Task: Choose a LinkedIn plan to start my free month.
Action: Mouse moved to (932, 133)
Screenshot: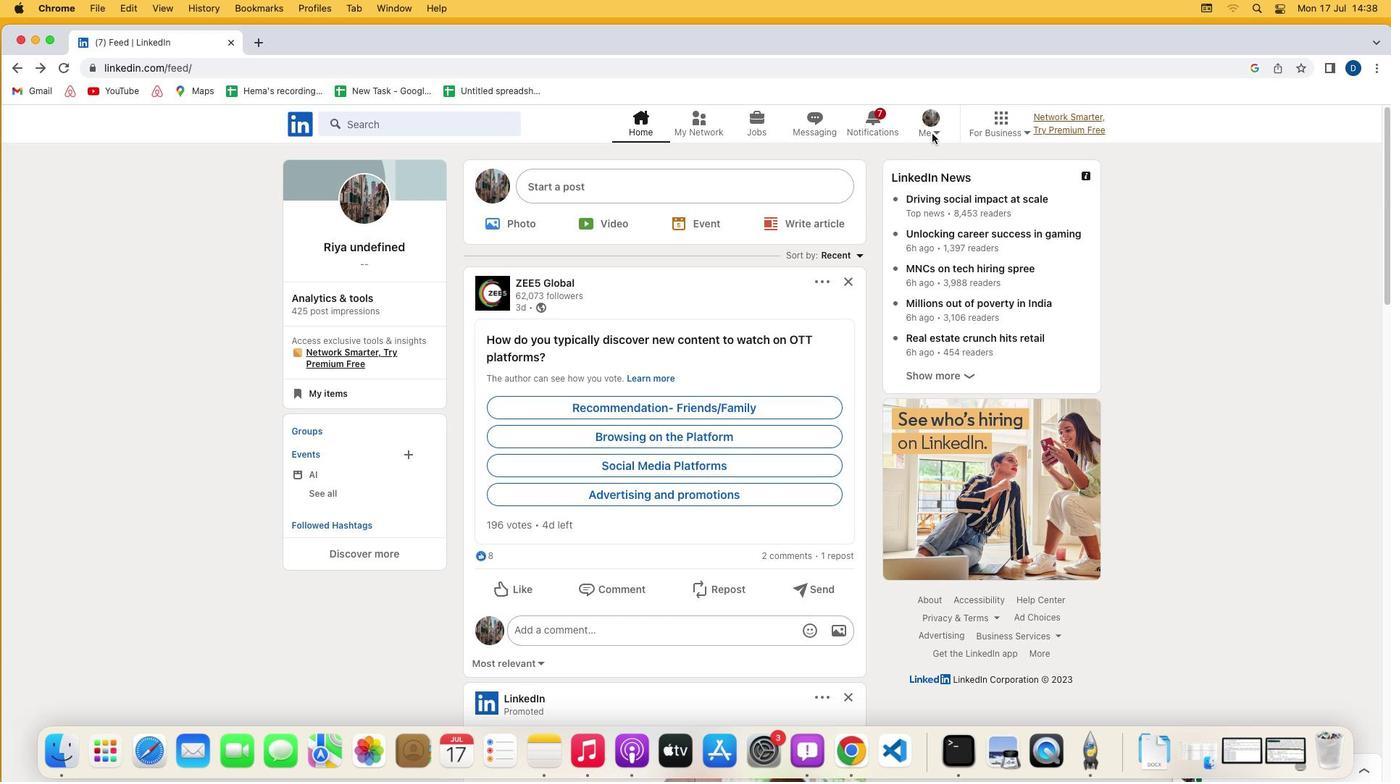 
Action: Mouse pressed left at (932, 133)
Screenshot: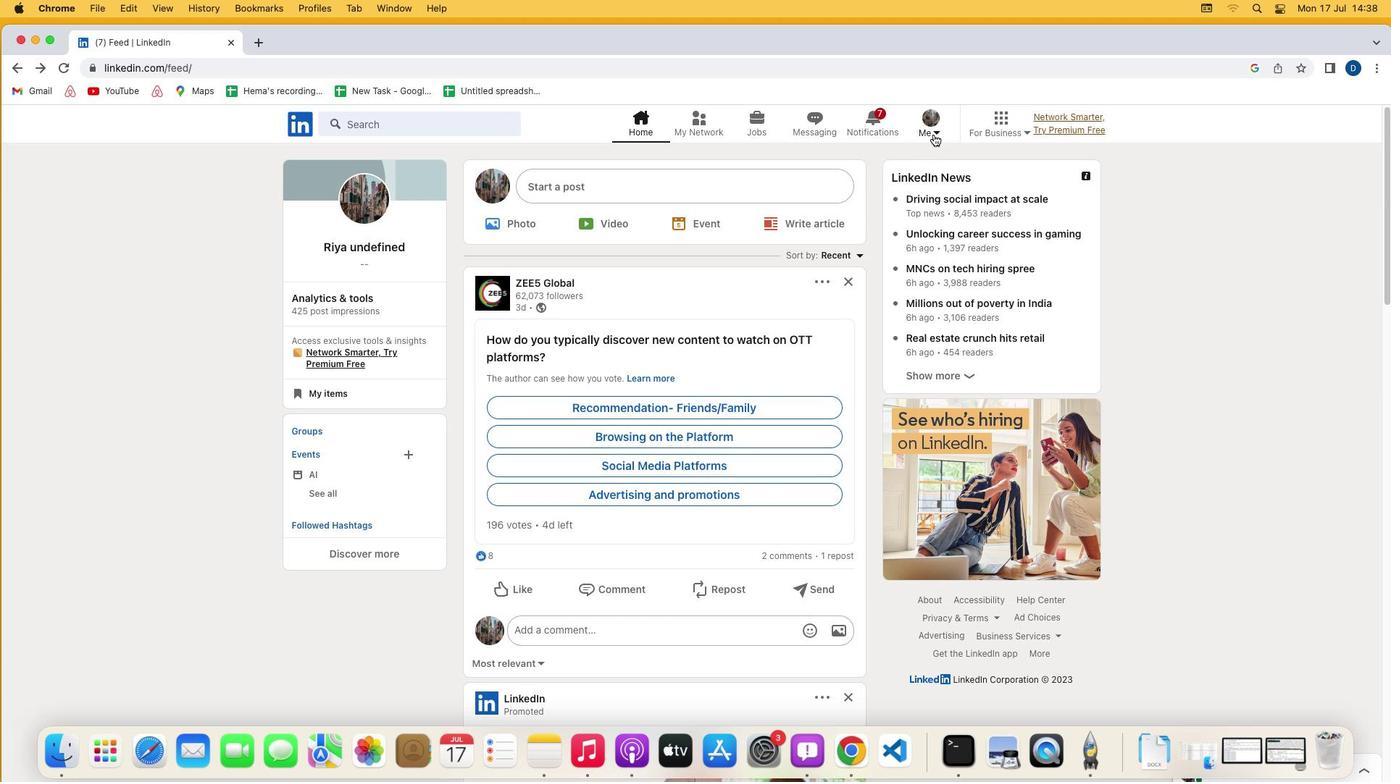
Action: Mouse moved to (936, 130)
Screenshot: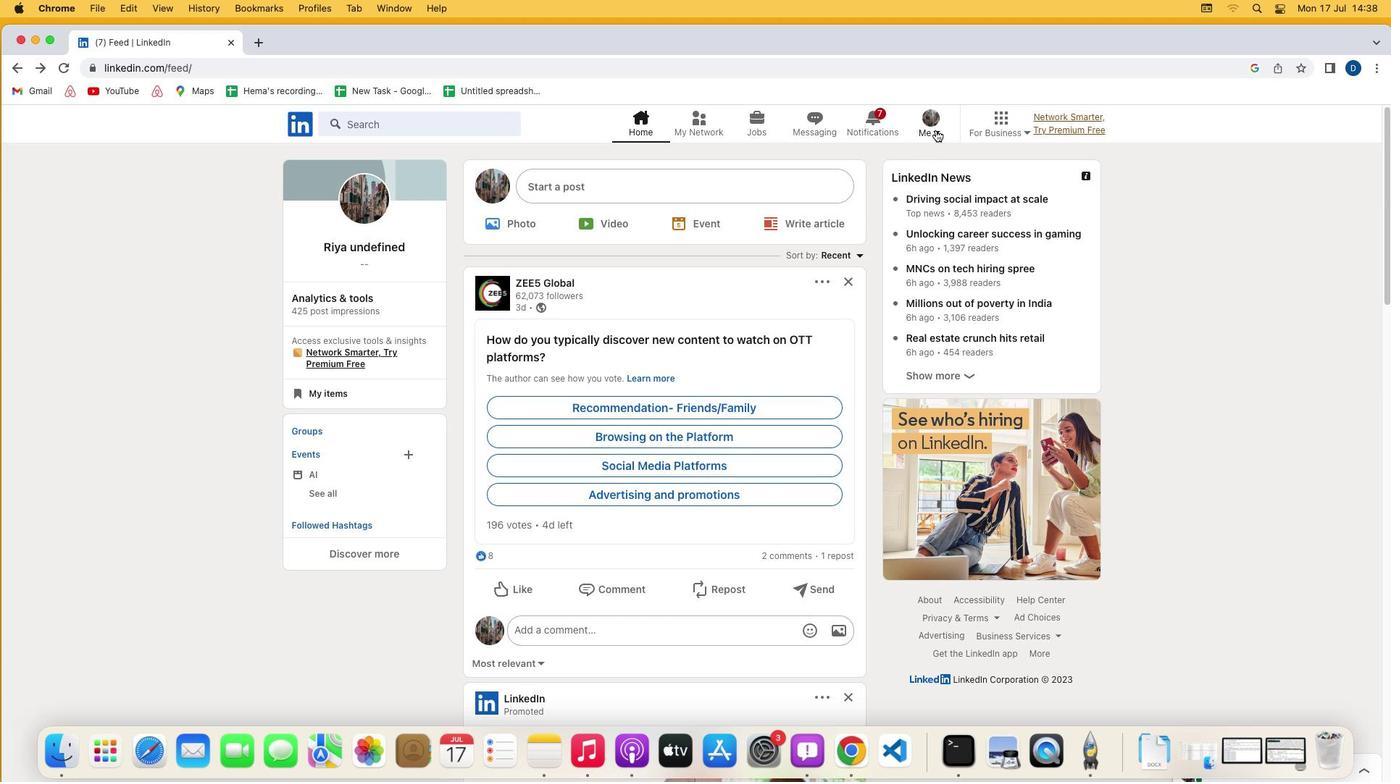 
Action: Mouse pressed left at (936, 130)
Screenshot: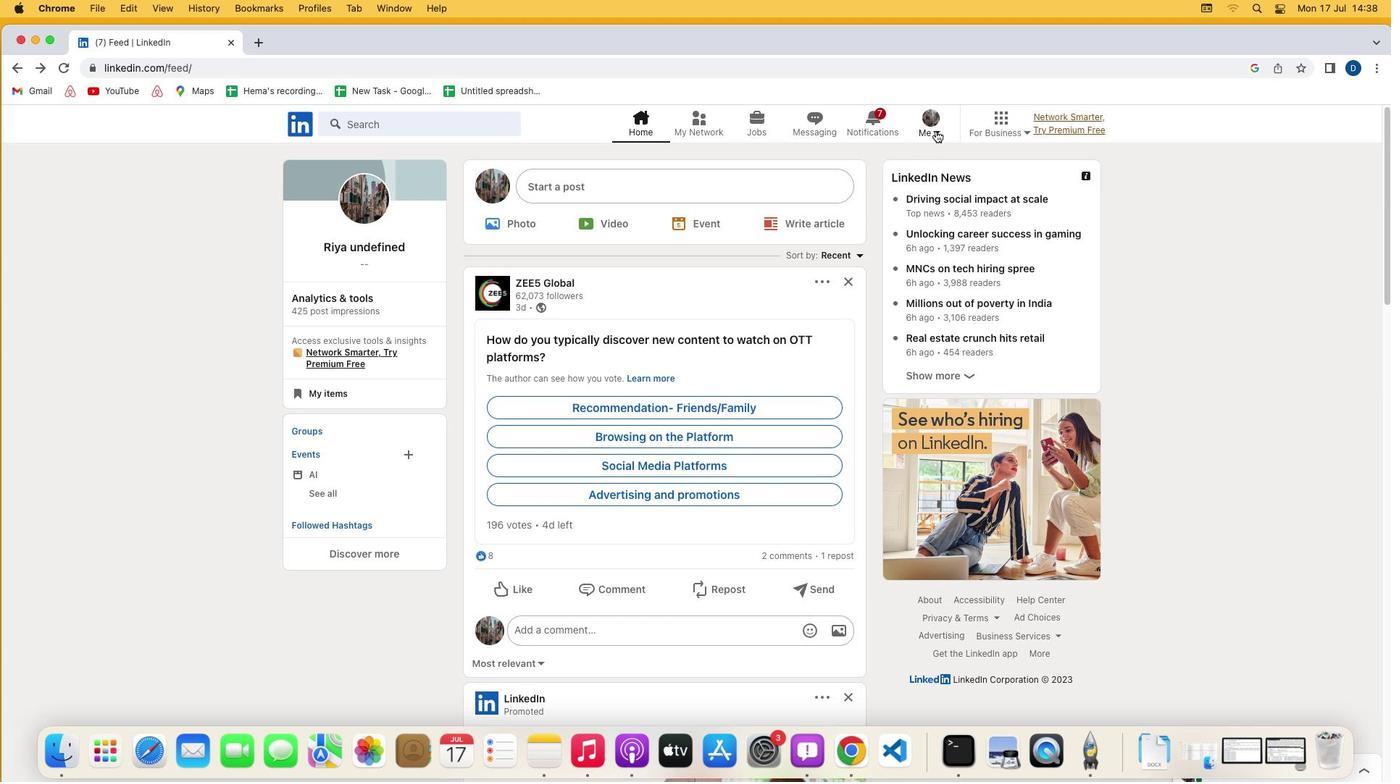 
Action: Mouse moved to (810, 284)
Screenshot: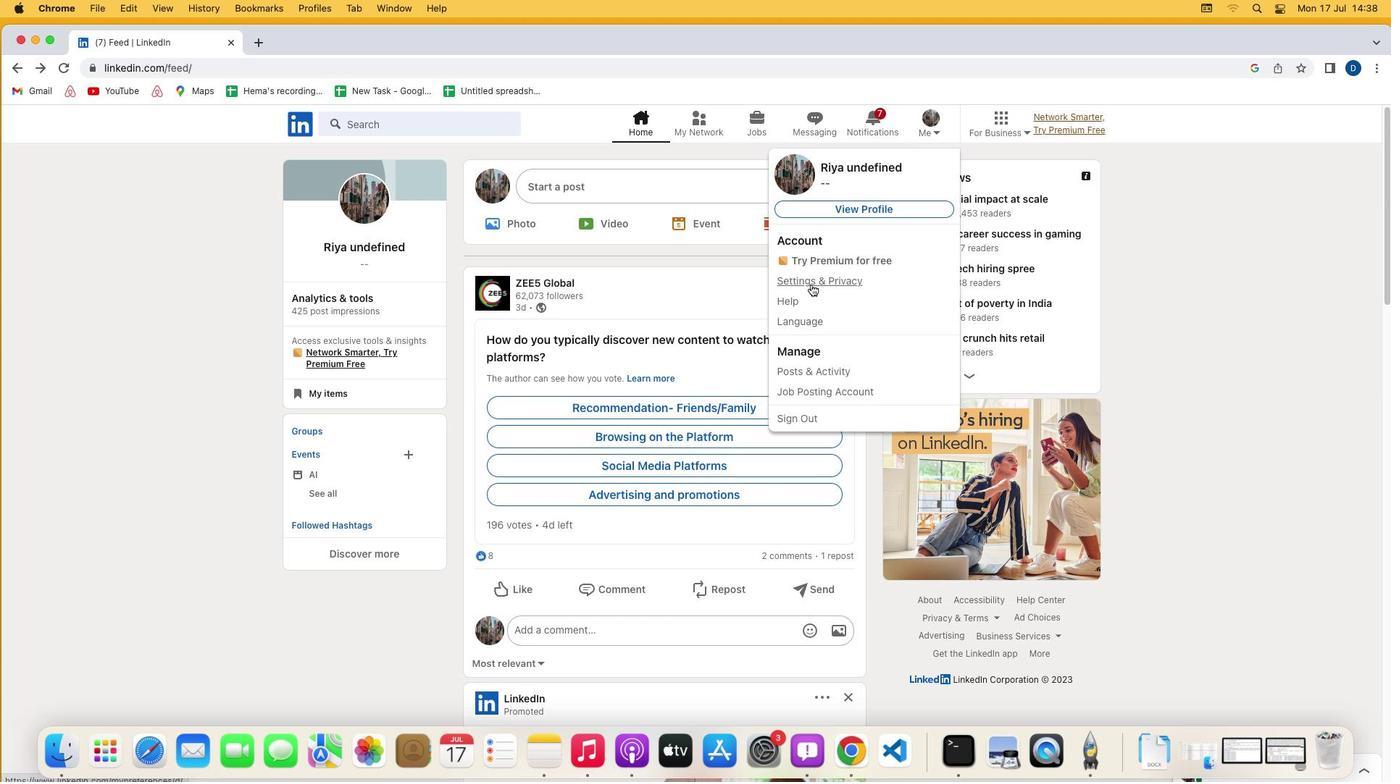 
Action: Mouse pressed left at (810, 284)
Screenshot: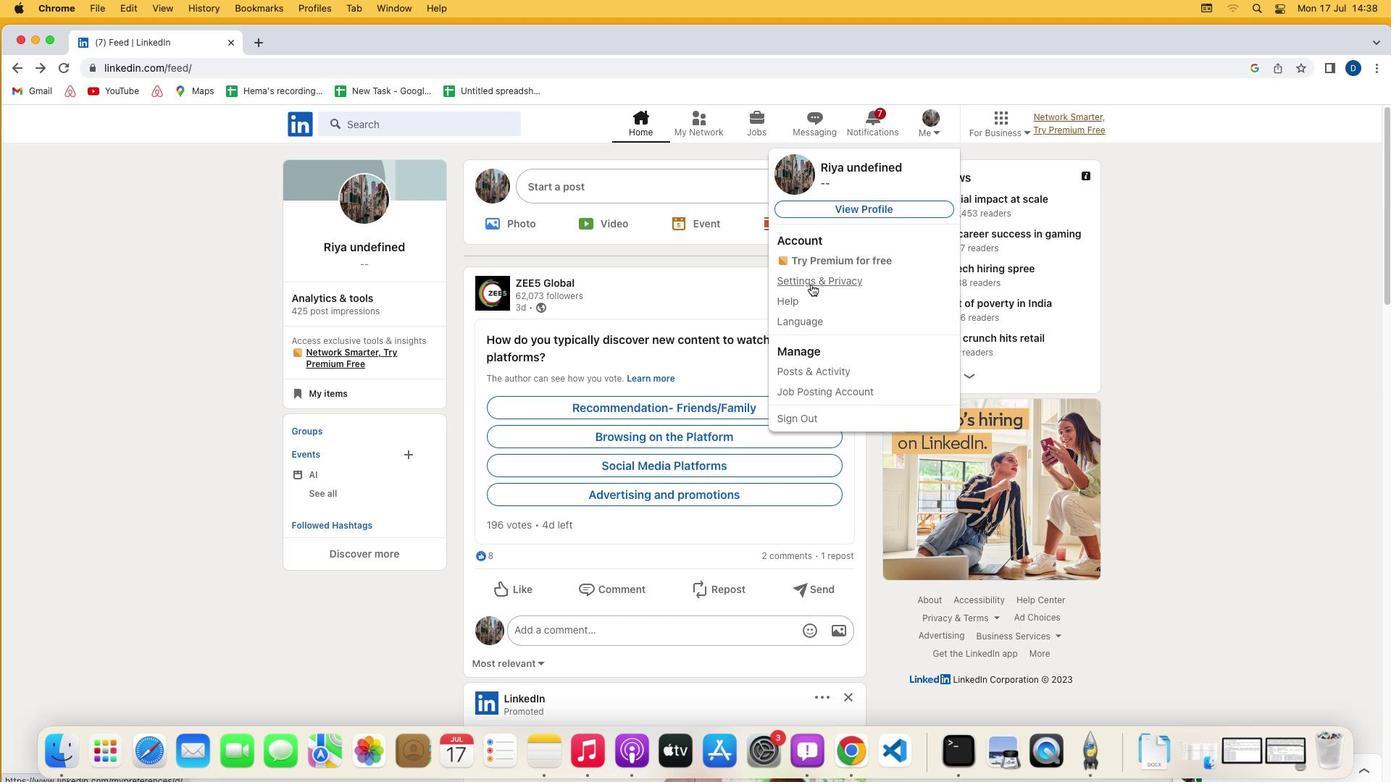
Action: Mouse moved to (697, 402)
Screenshot: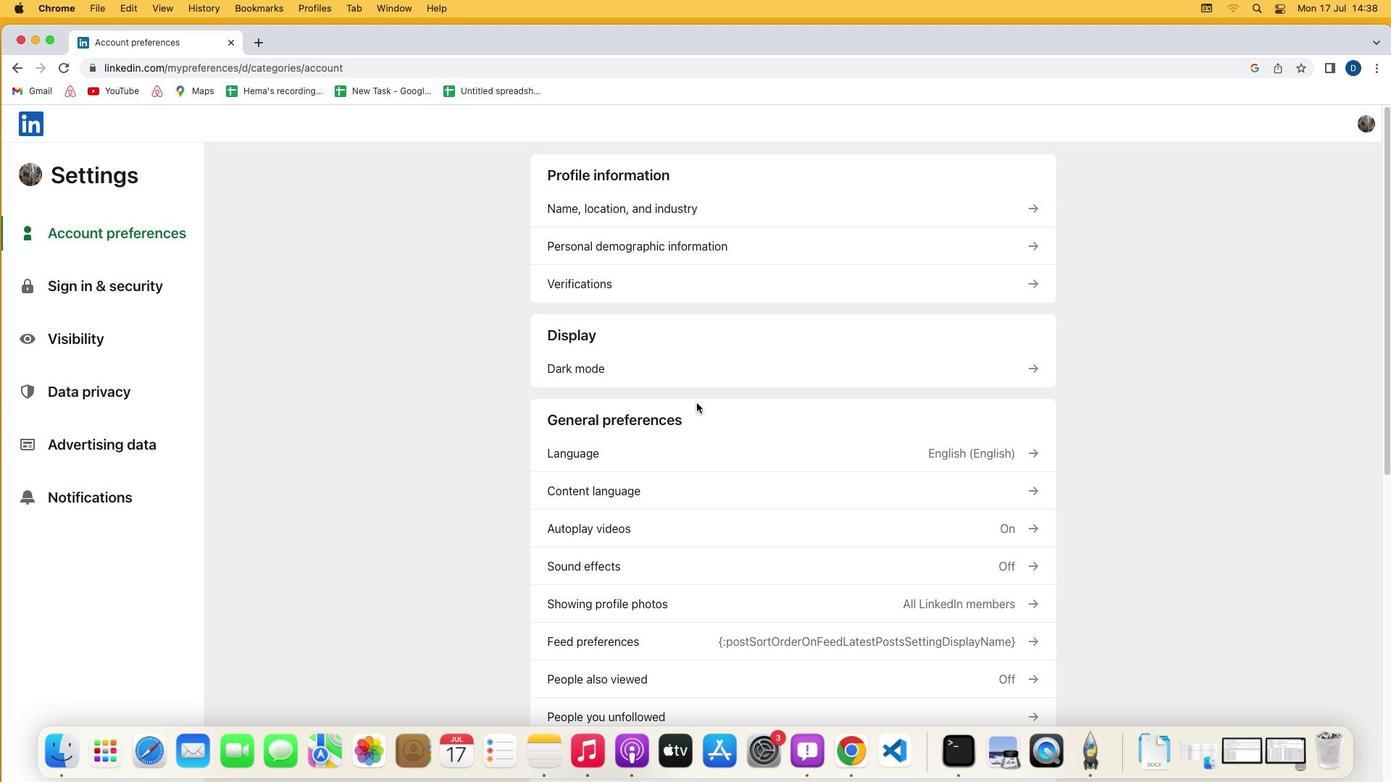
Action: Mouse scrolled (697, 402) with delta (0, 0)
Screenshot: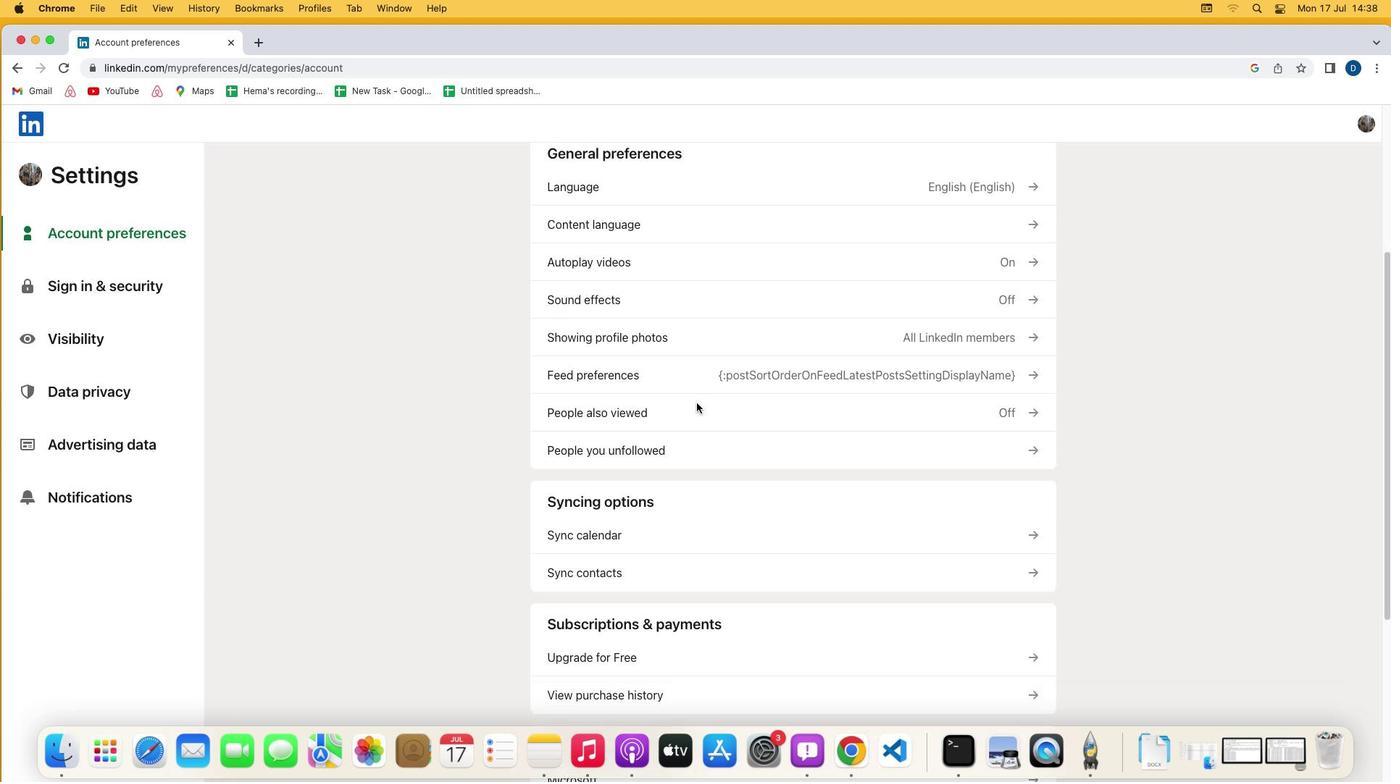 
Action: Mouse scrolled (697, 402) with delta (0, 0)
Screenshot: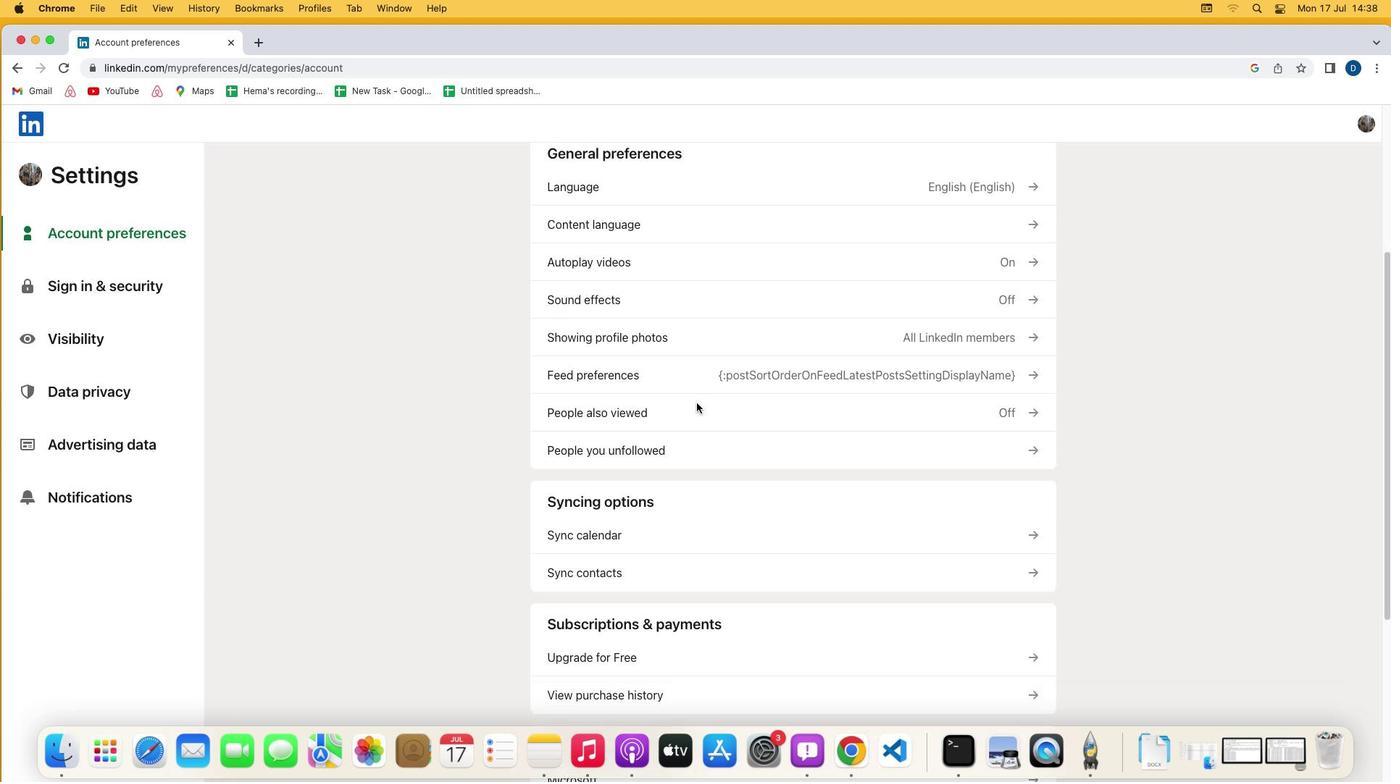 
Action: Mouse scrolled (697, 402) with delta (0, -2)
Screenshot: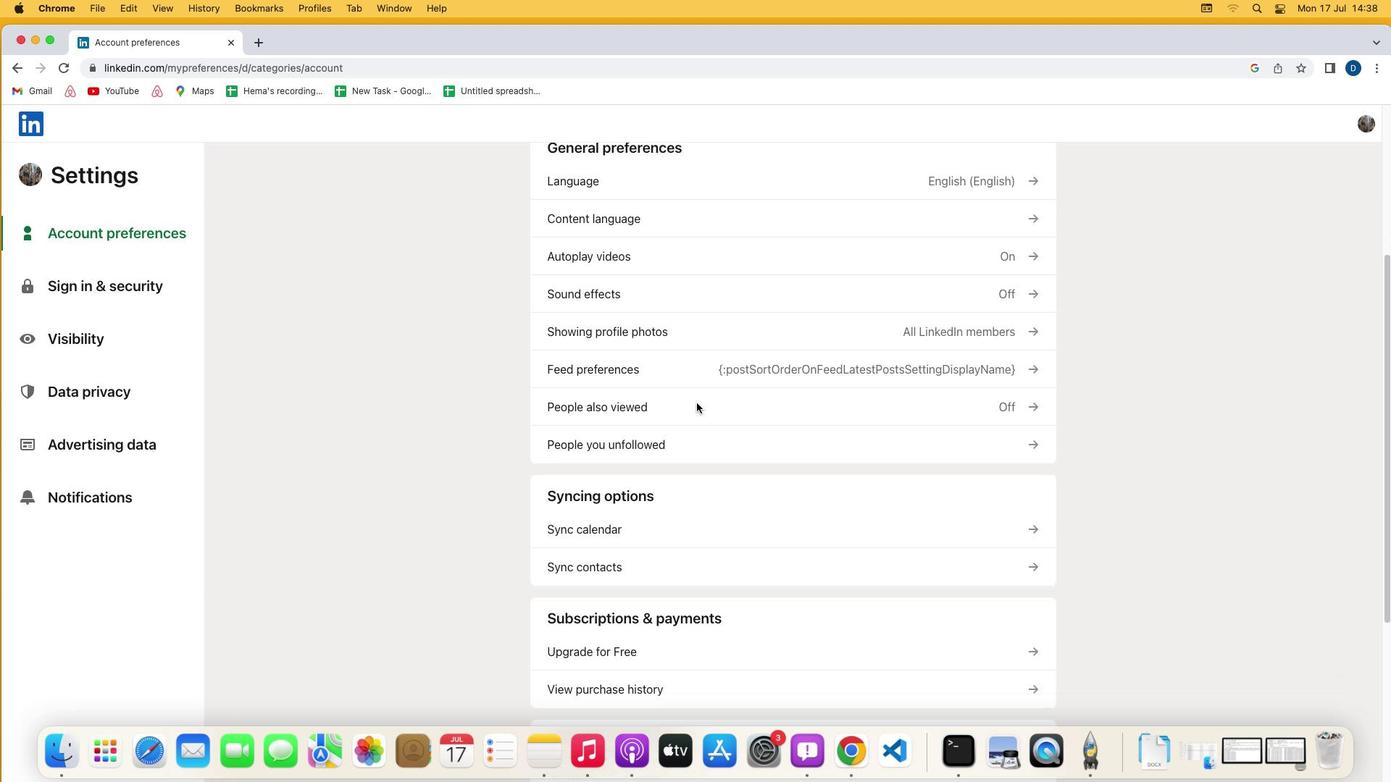 
Action: Mouse scrolled (697, 402) with delta (0, -2)
Screenshot: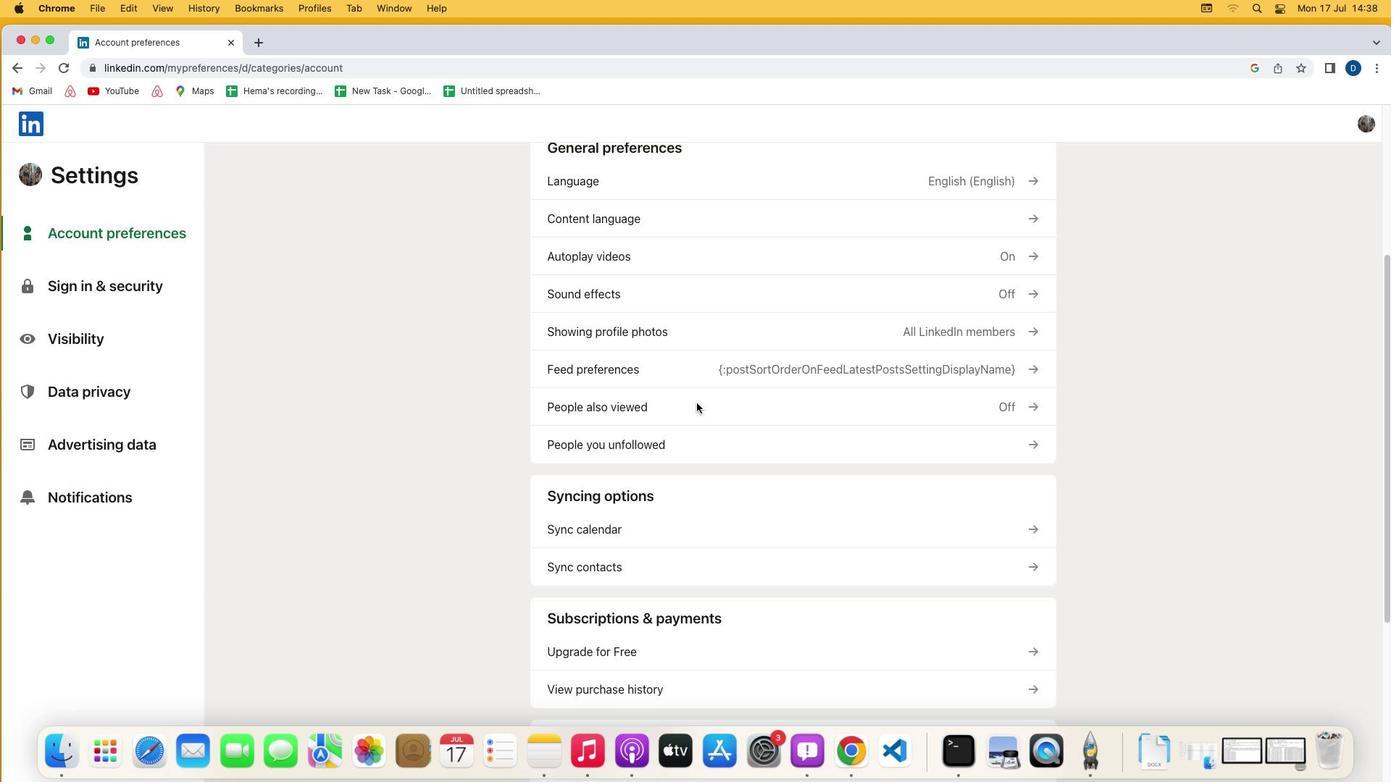 
Action: Mouse scrolled (697, 402) with delta (0, 0)
Screenshot: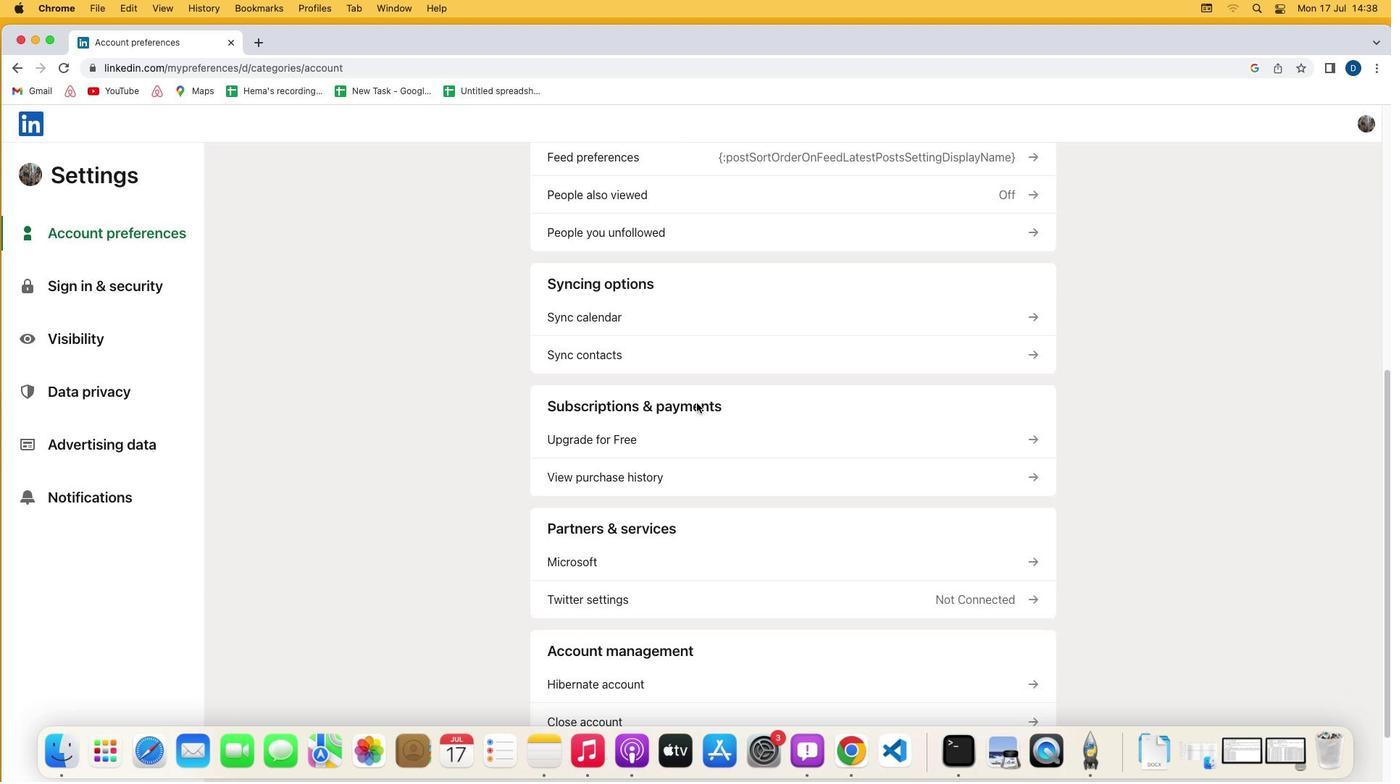 
Action: Mouse scrolled (697, 402) with delta (0, 0)
Screenshot: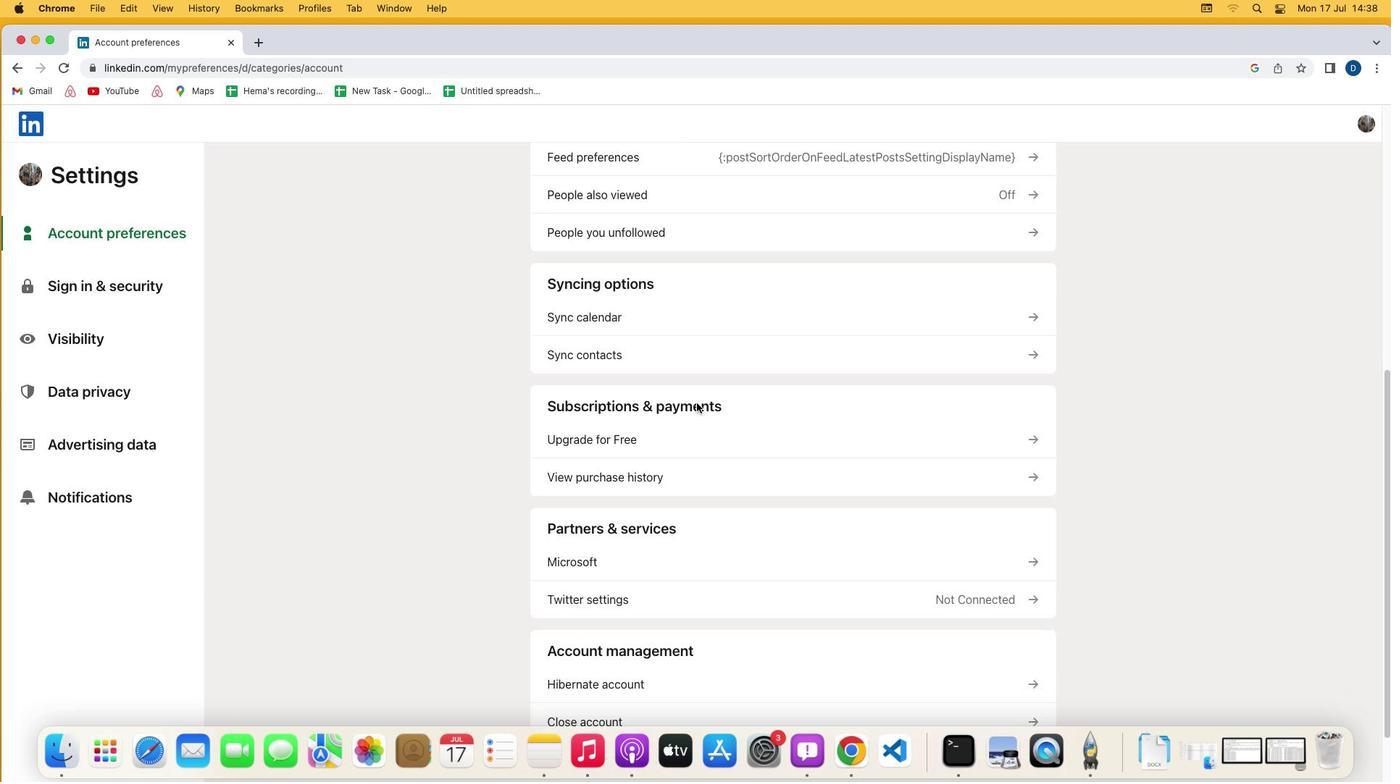 
Action: Mouse scrolled (697, 402) with delta (0, -2)
Screenshot: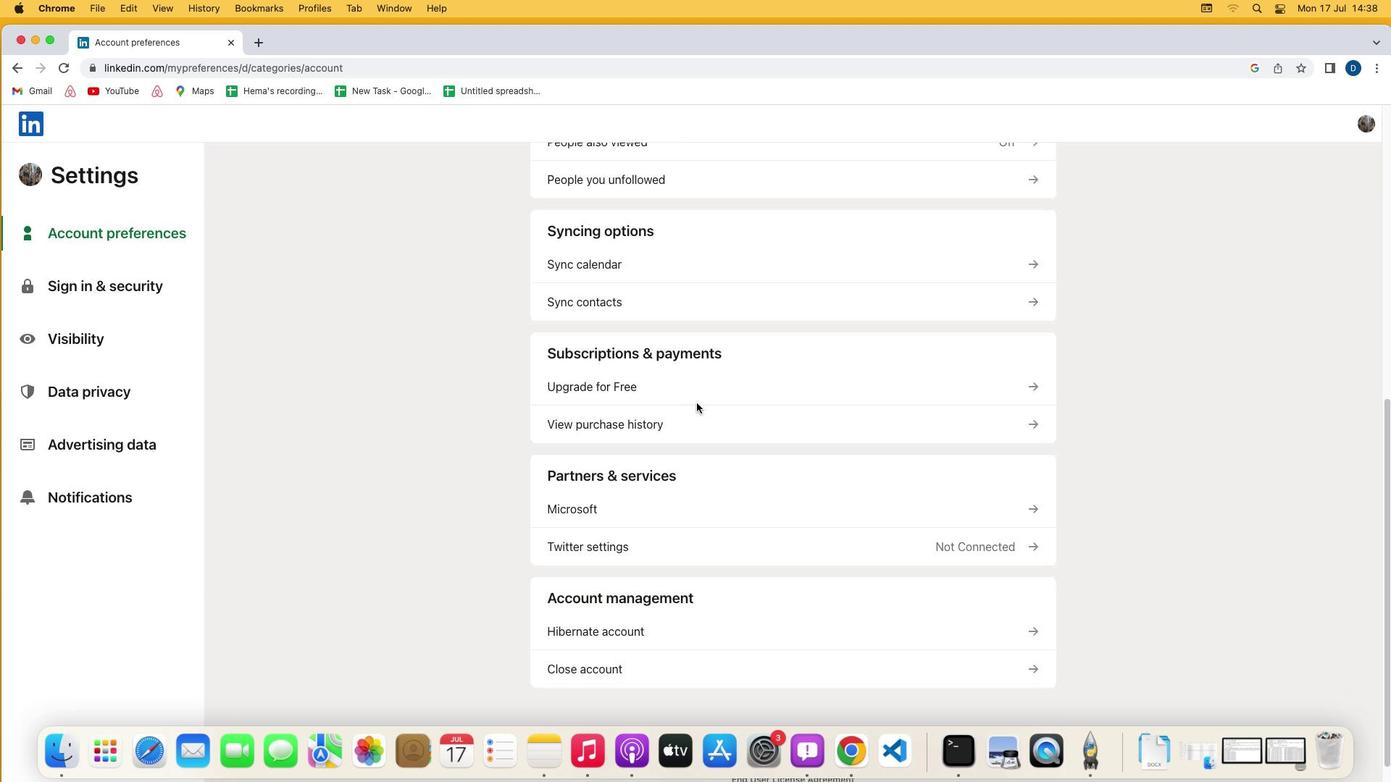 
Action: Mouse scrolled (697, 402) with delta (0, -2)
Screenshot: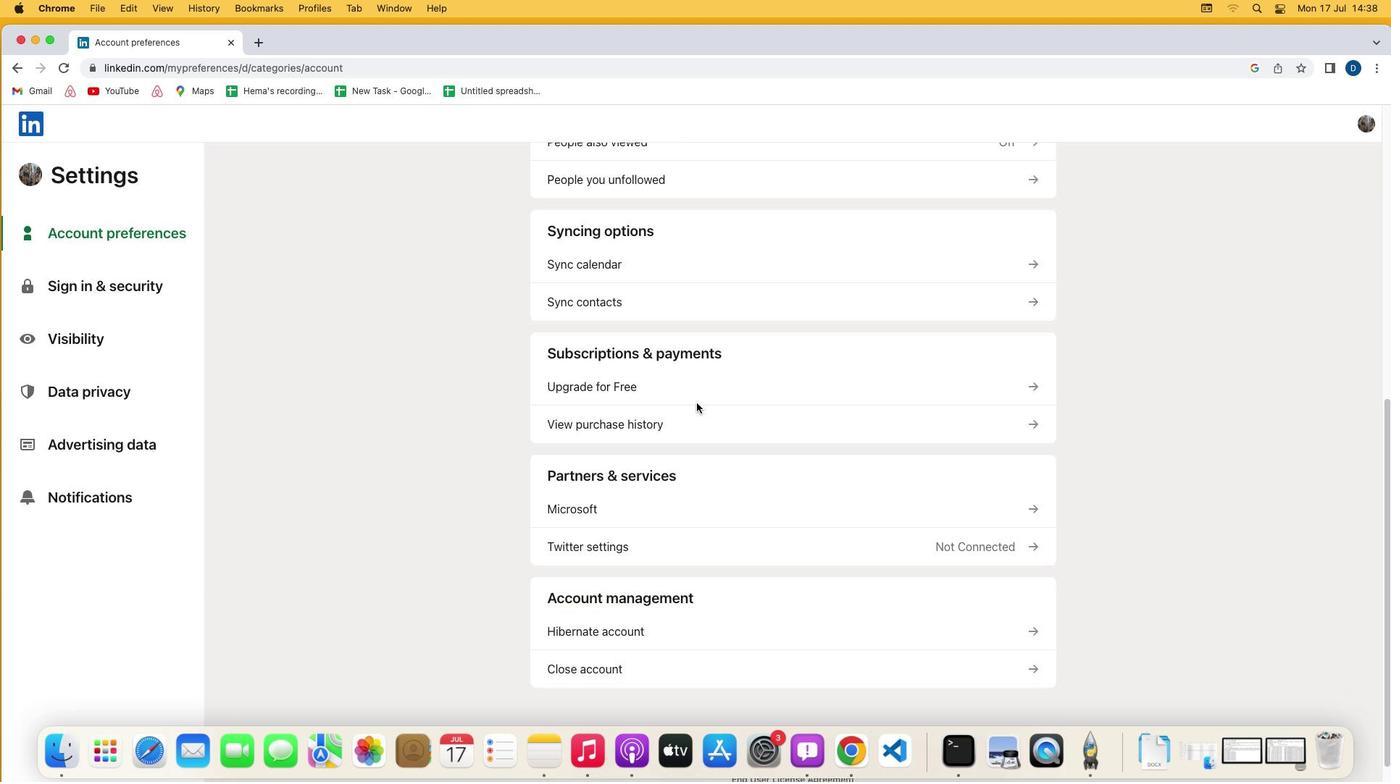 
Action: Mouse moved to (645, 394)
Screenshot: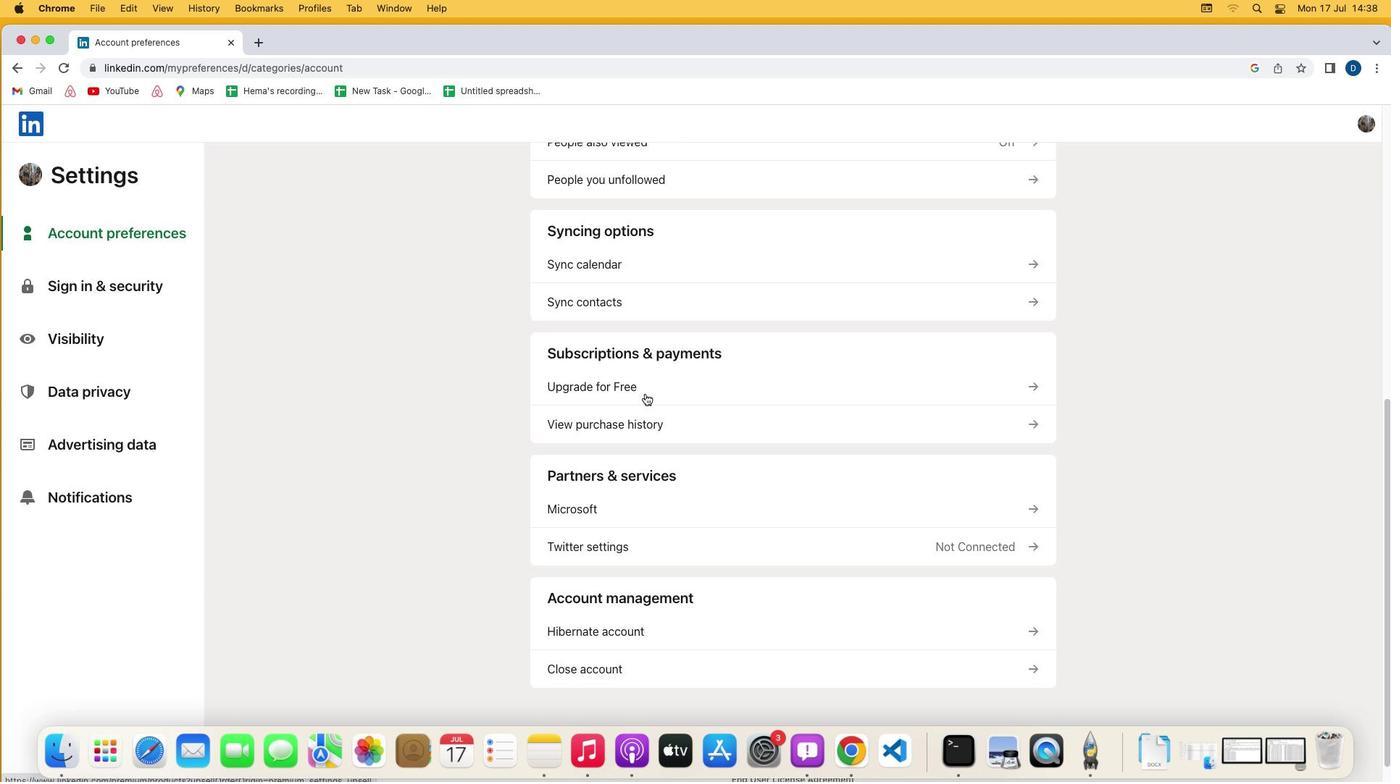 
Action: Mouse pressed left at (645, 394)
Screenshot: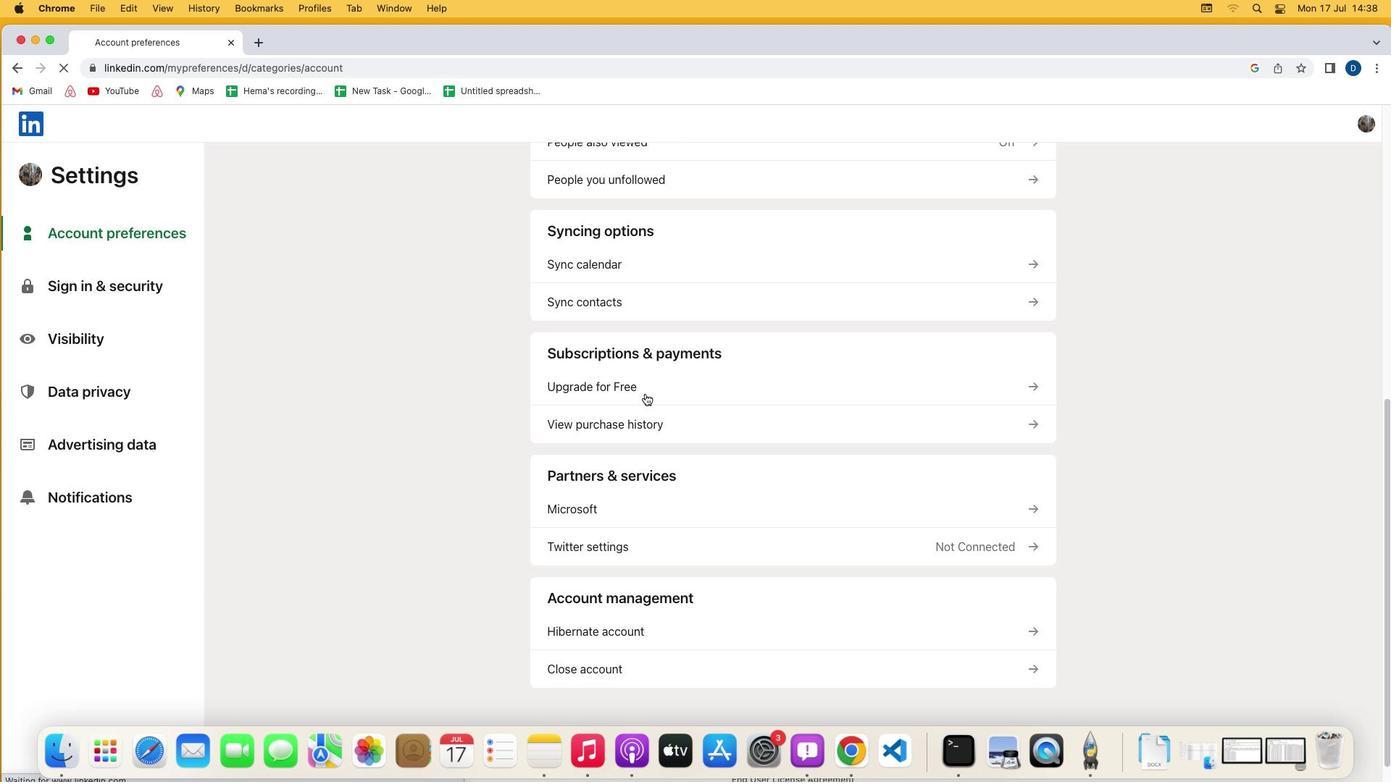
Action: Mouse moved to (557, 428)
Screenshot: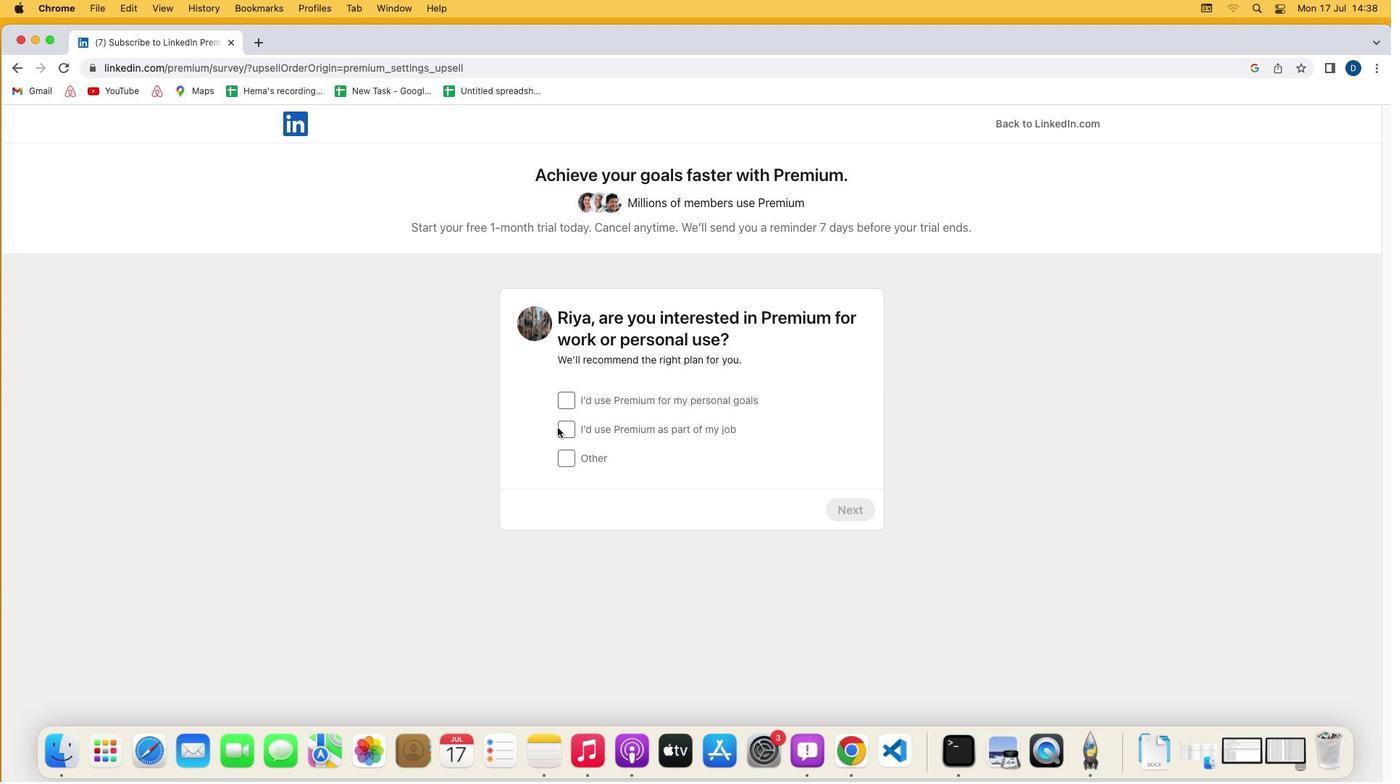 
Action: Mouse pressed left at (557, 428)
Screenshot: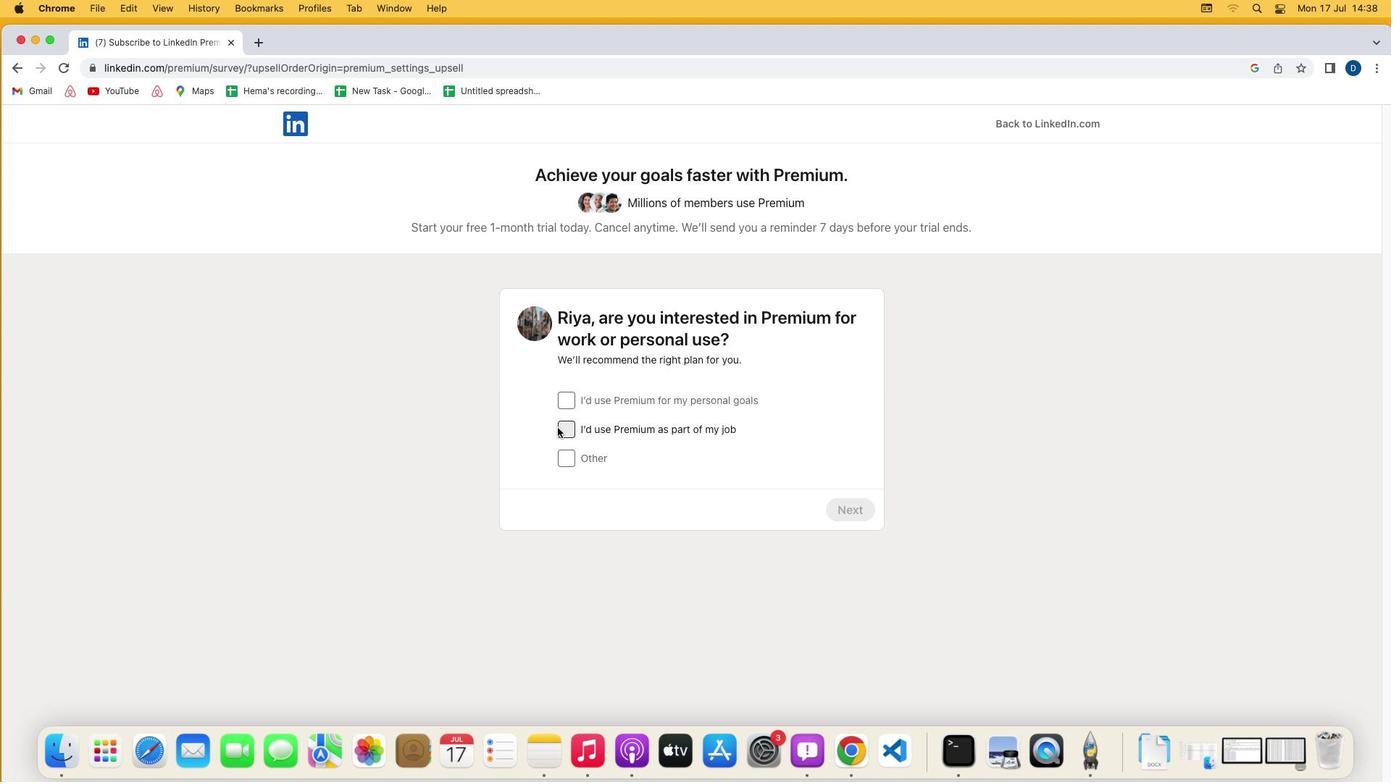 
Action: Mouse moved to (848, 517)
Screenshot: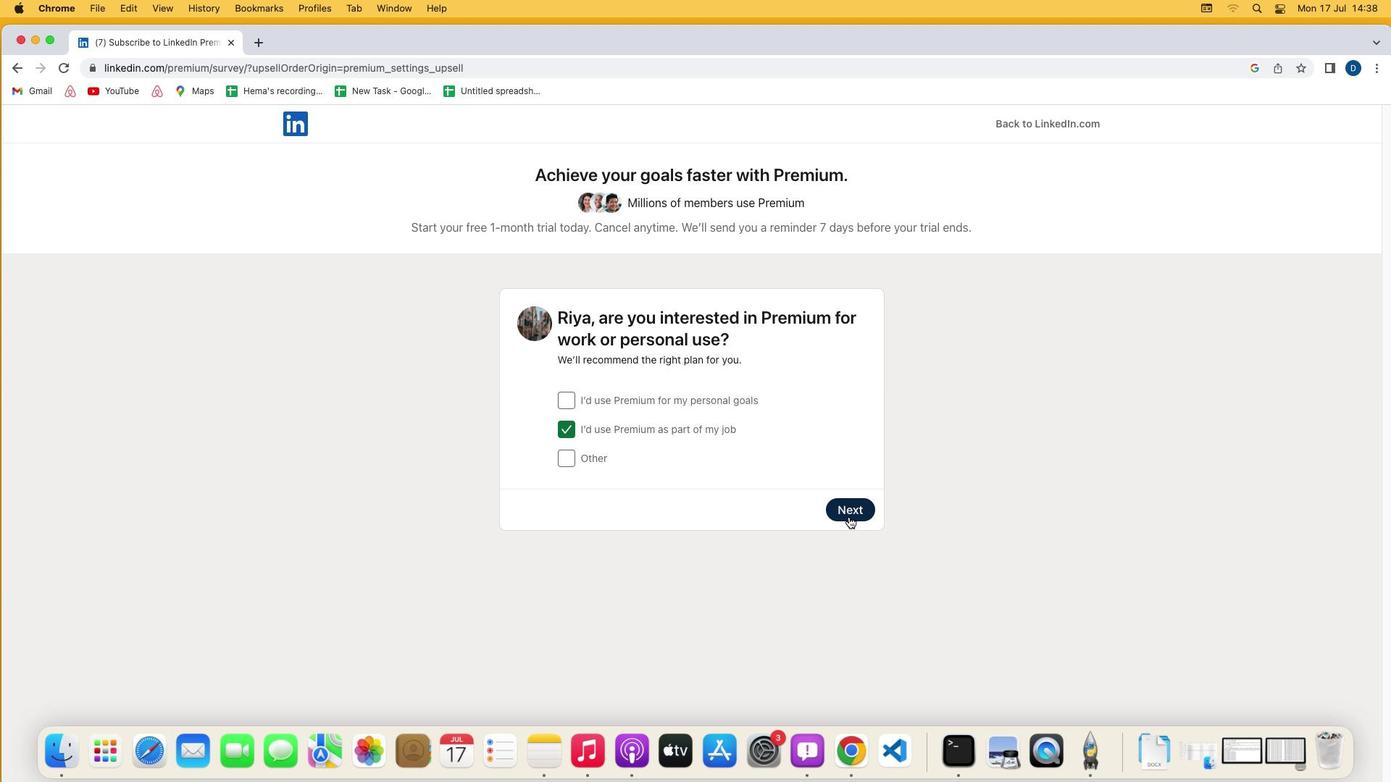
Action: Mouse pressed left at (848, 517)
Screenshot: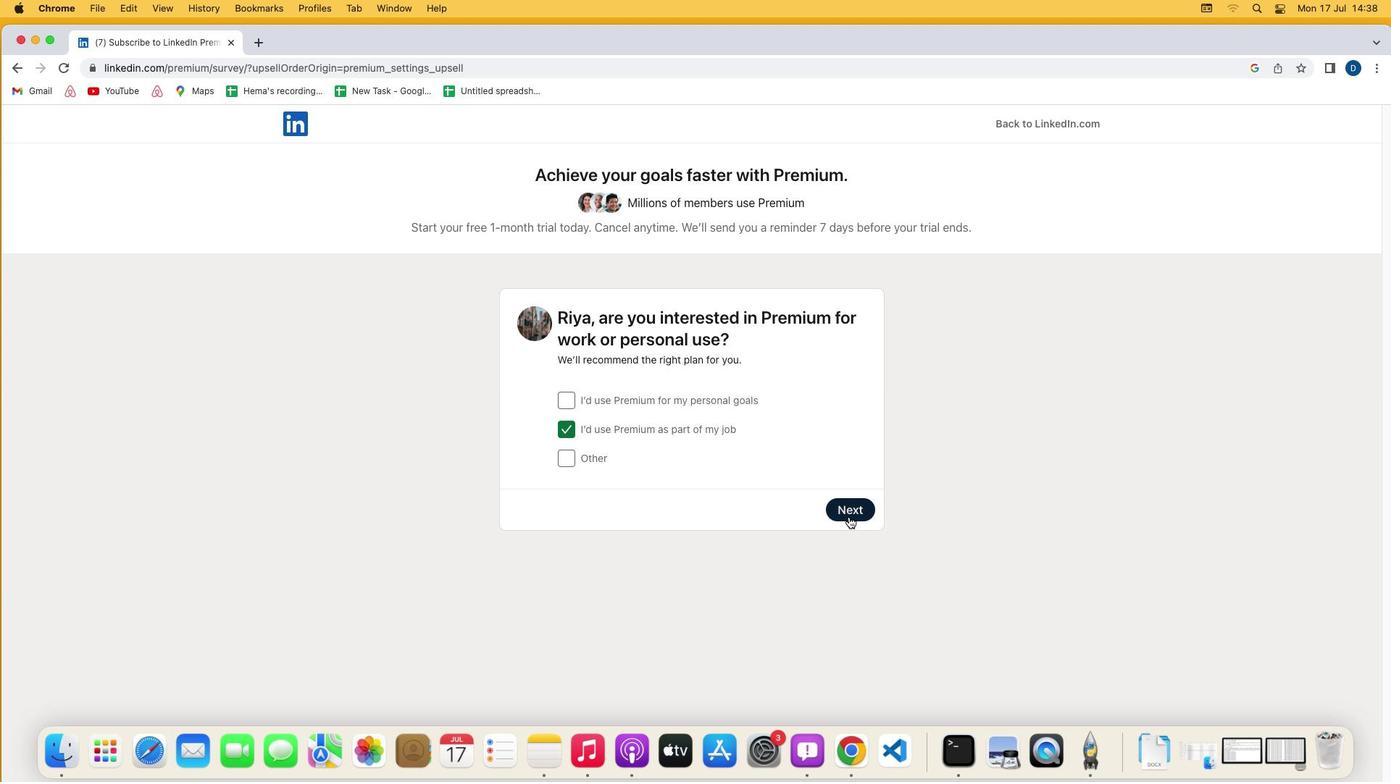 
Action: Mouse moved to (860, 592)
Screenshot: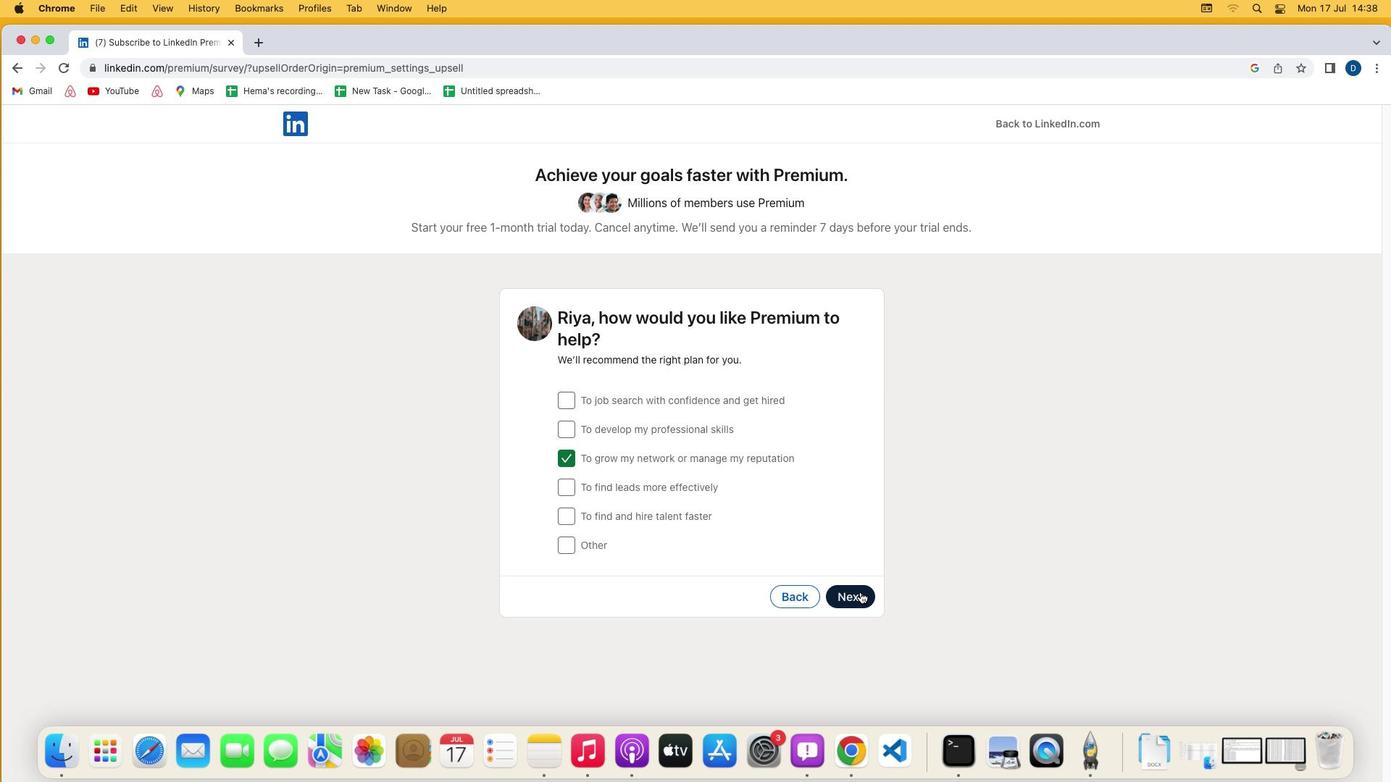 
Action: Mouse pressed left at (860, 592)
Screenshot: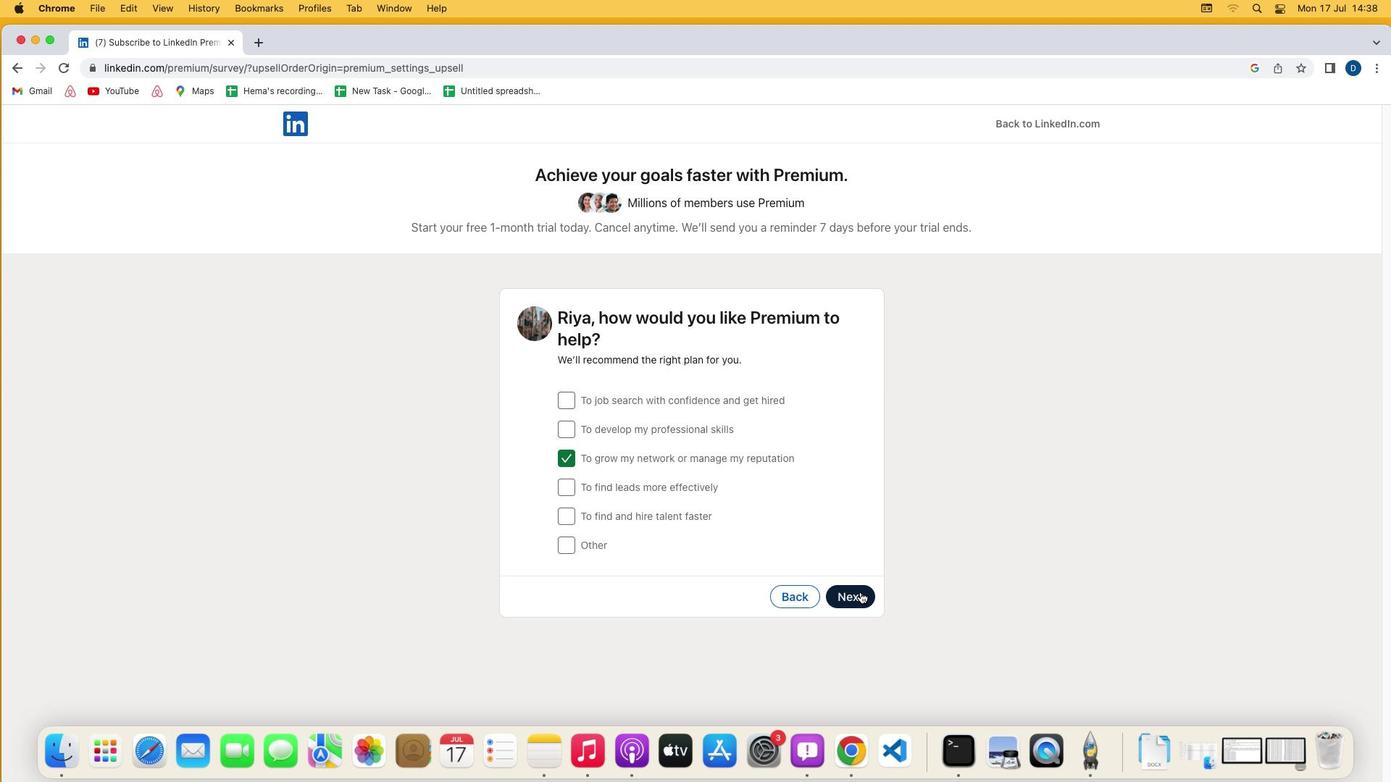 
Action: Mouse moved to (573, 516)
Screenshot: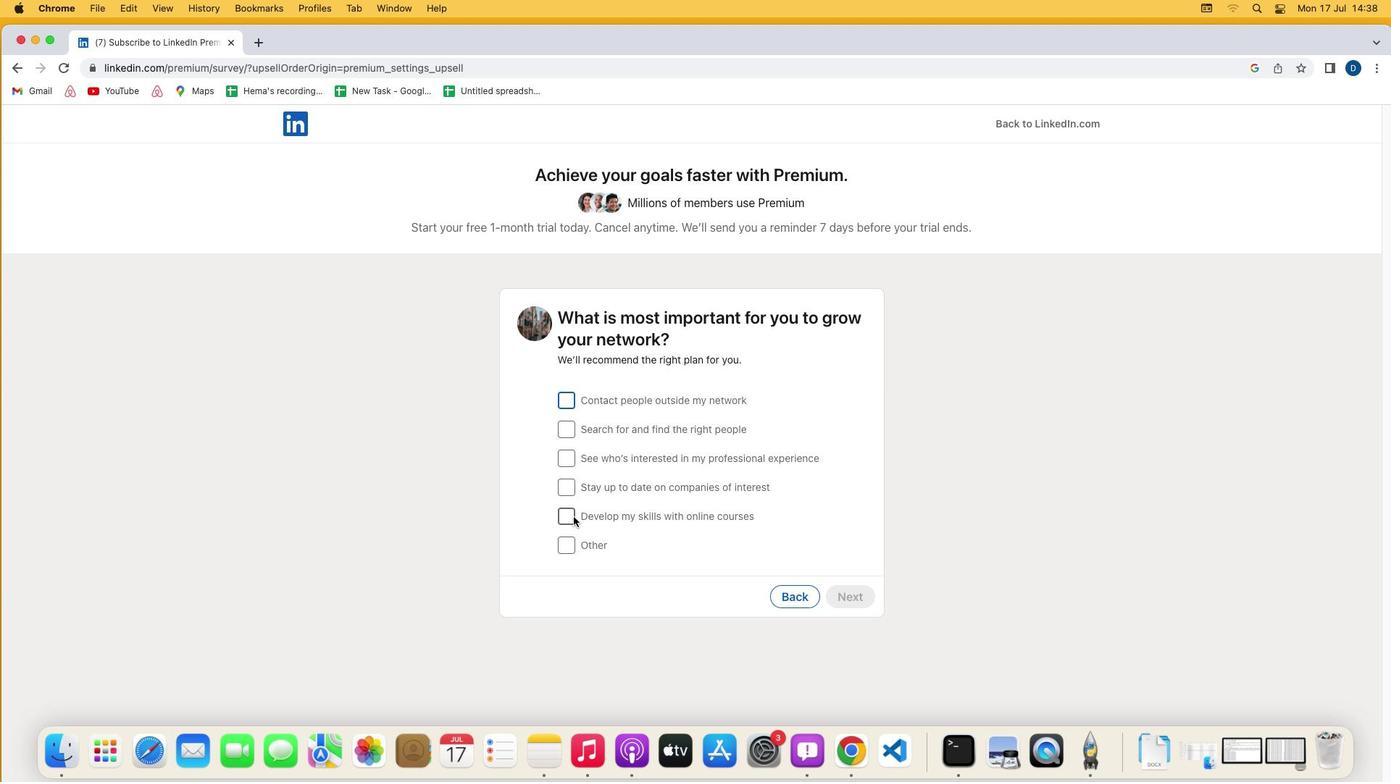 
Action: Mouse pressed left at (573, 516)
Screenshot: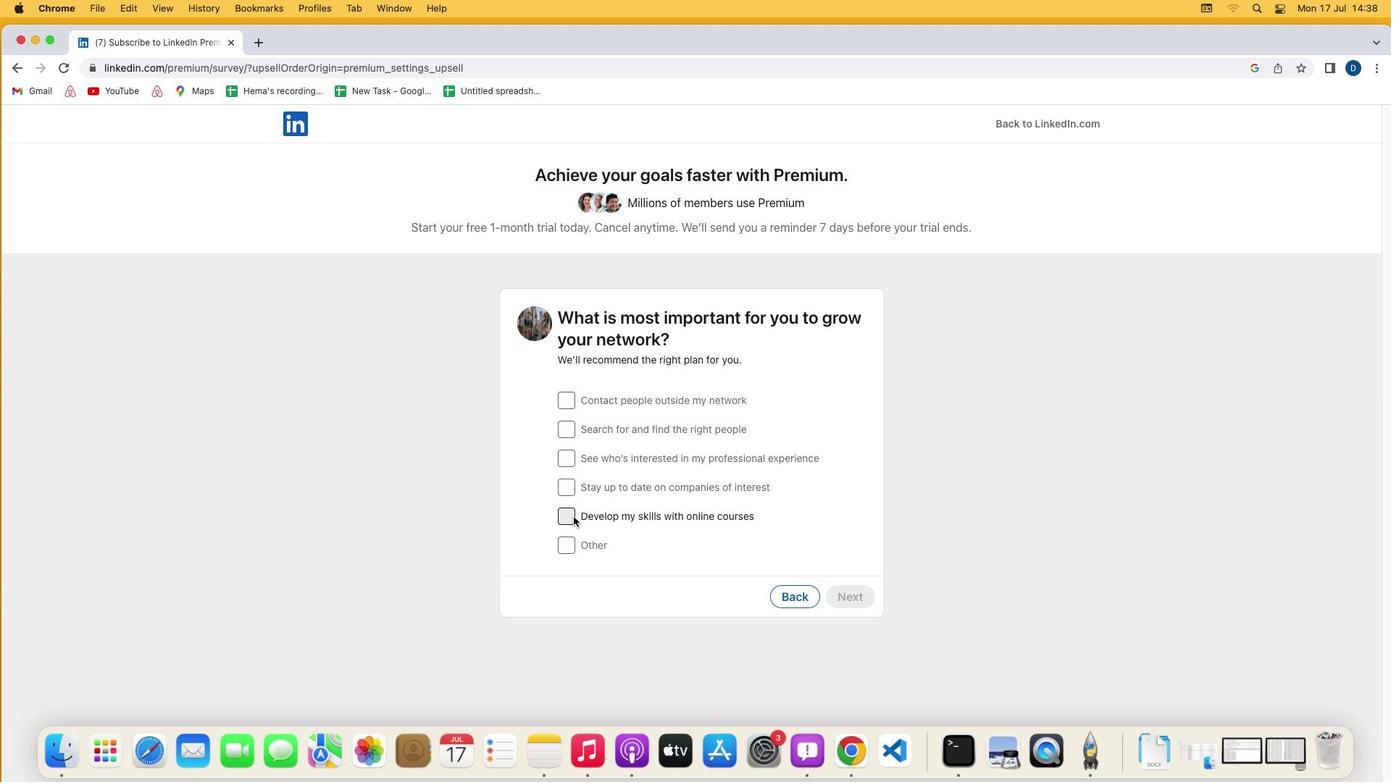 
Action: Mouse moved to (847, 600)
Screenshot: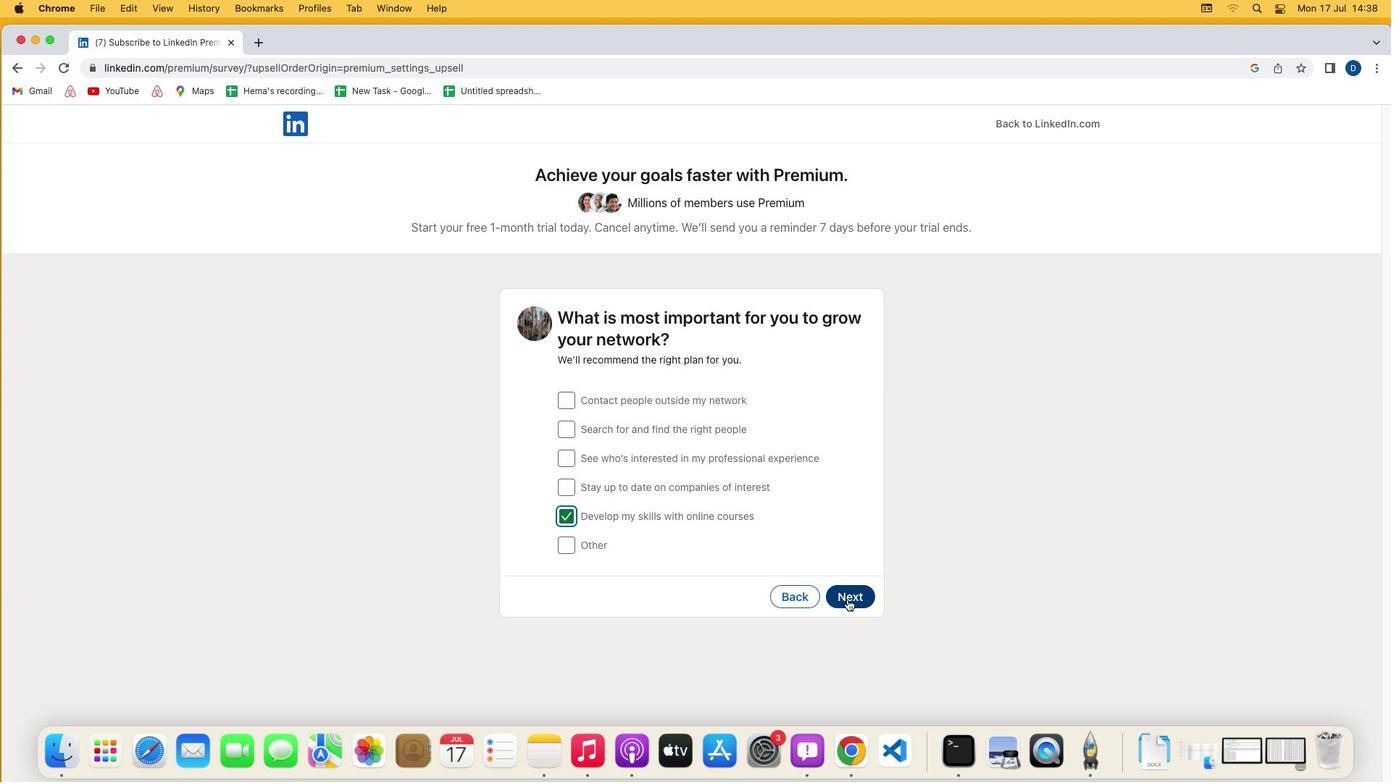 
Action: Mouse pressed left at (847, 600)
Screenshot: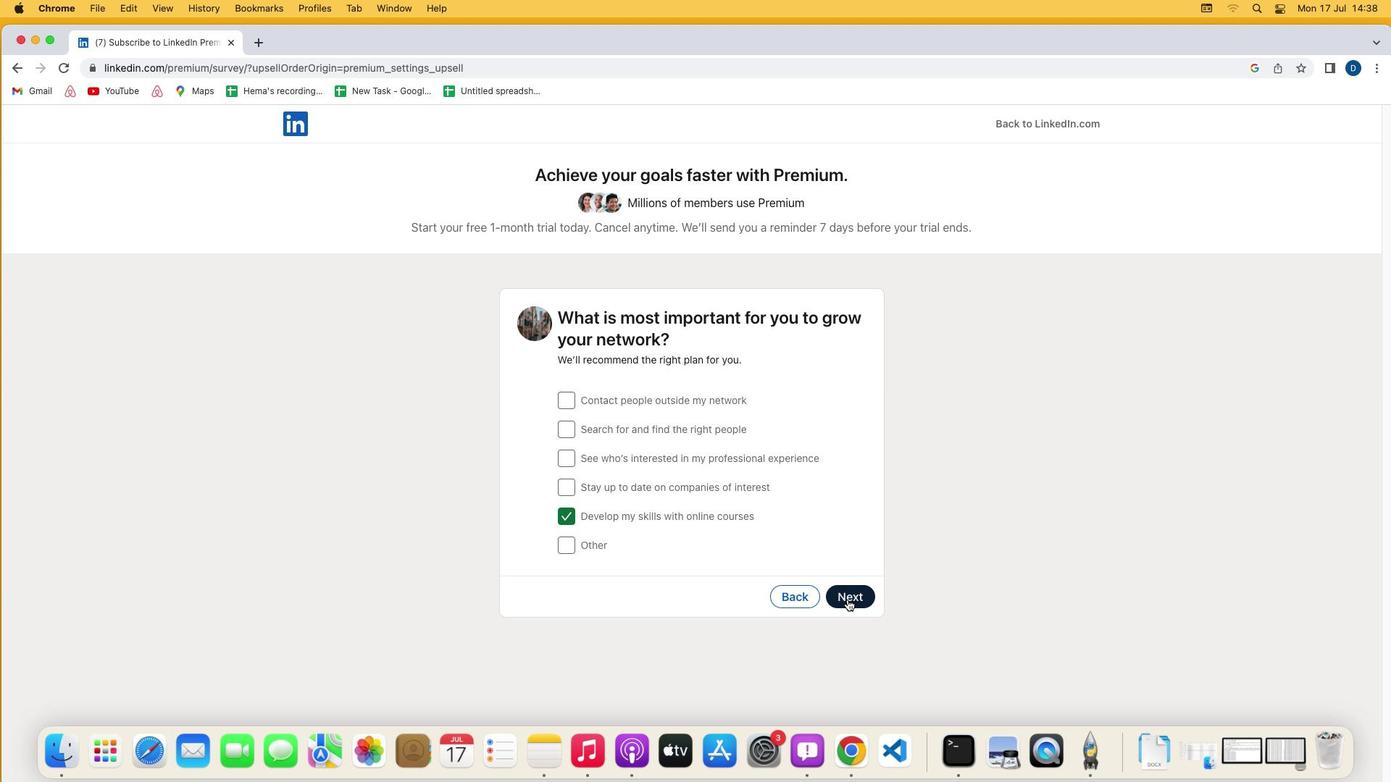 
Action: Mouse moved to (407, 558)
Screenshot: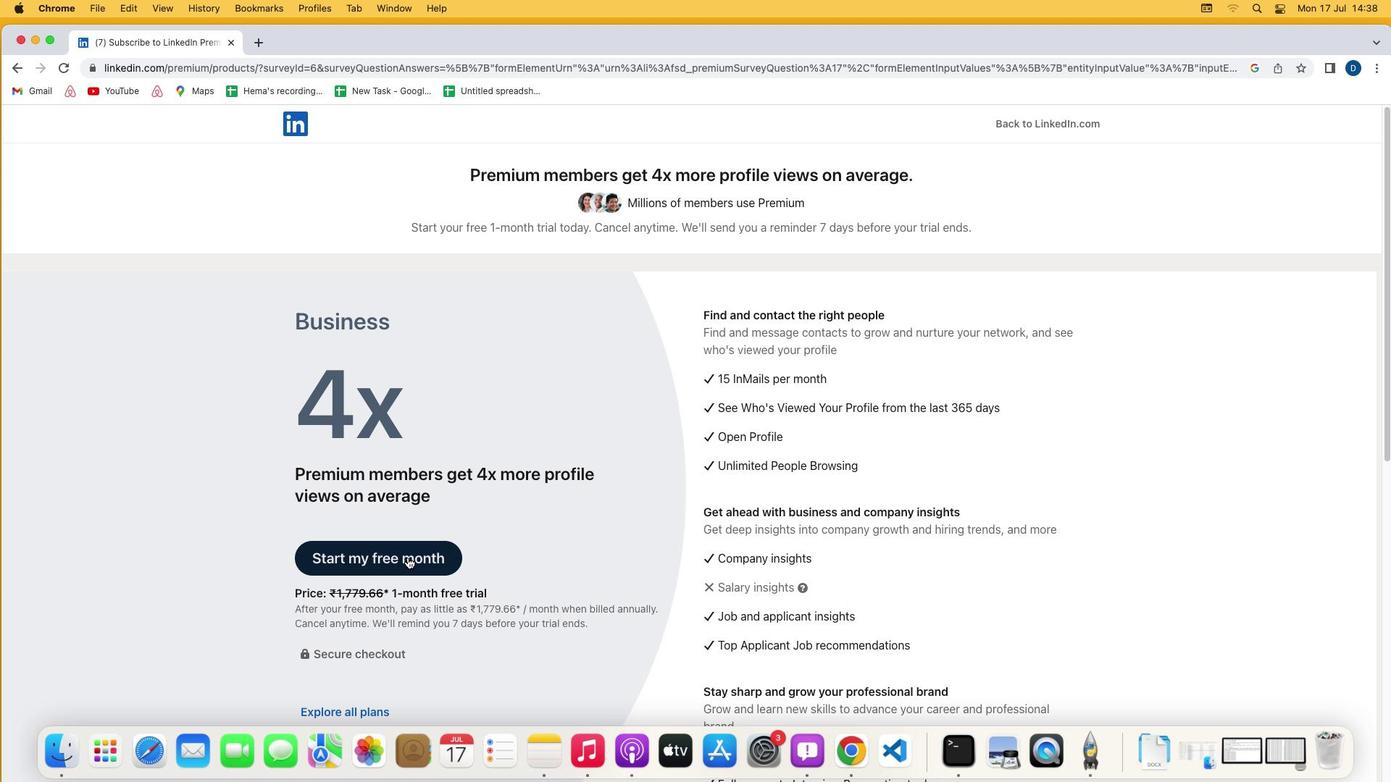 
Action: Mouse pressed left at (407, 558)
Screenshot: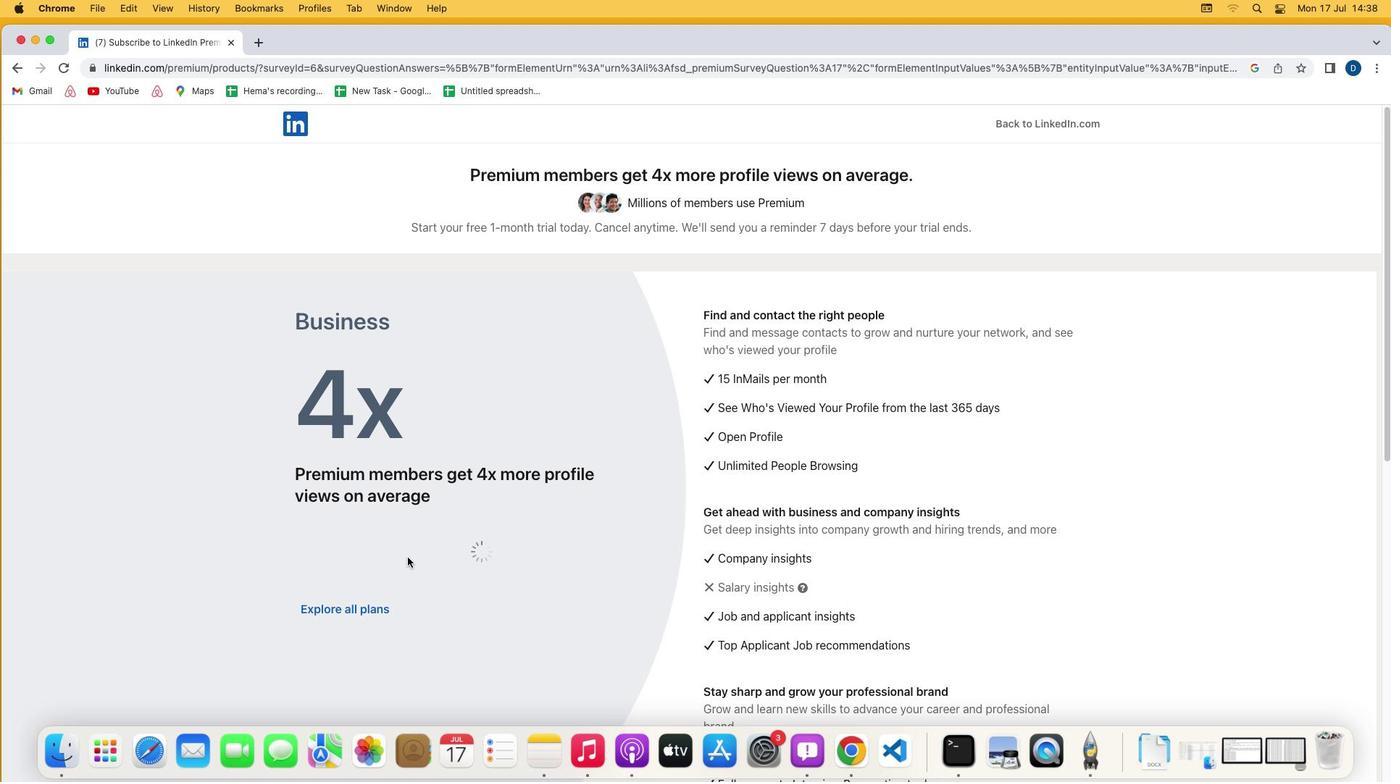 
Action: Mouse moved to (405, 559)
Screenshot: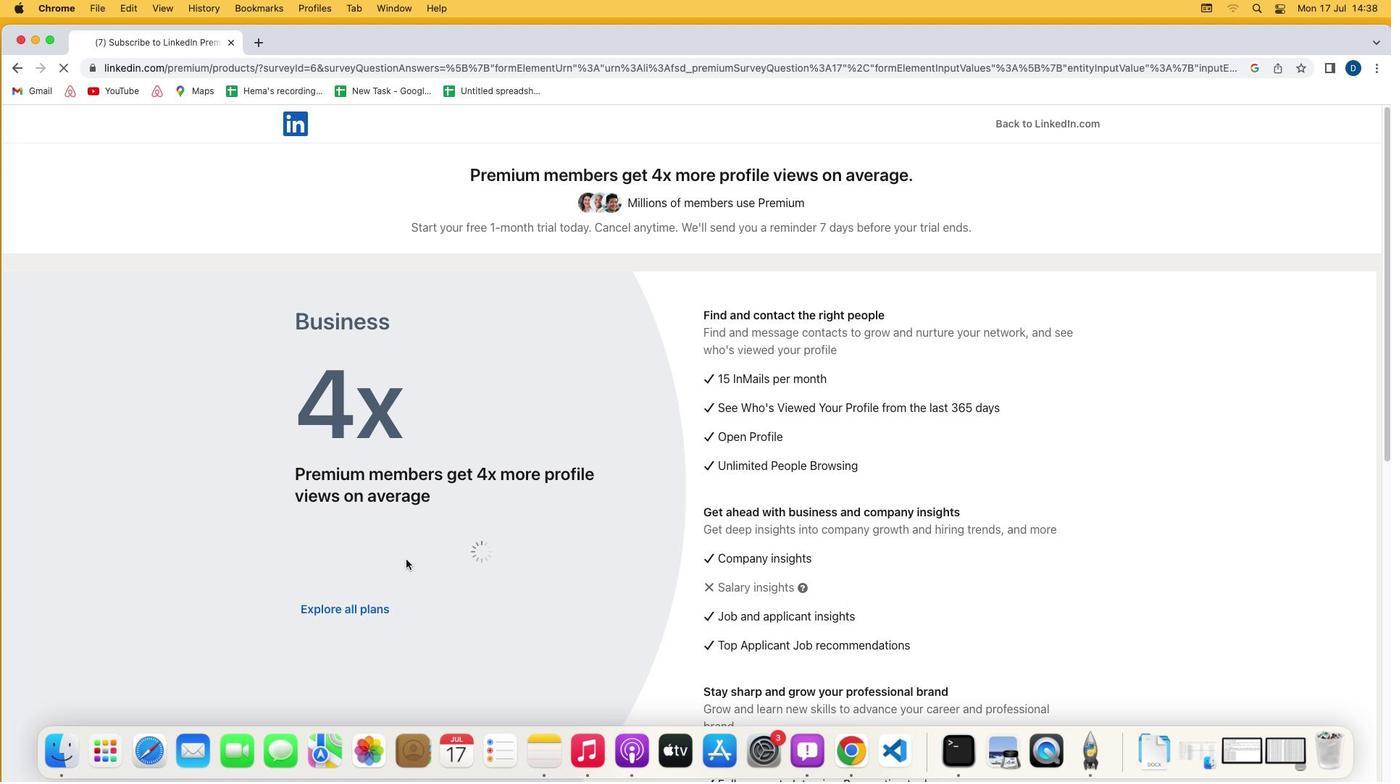 
